 Task: Set the patched versions for the new security advisory in the repository "Javascript" to 1.2.3.
Action: Mouse moved to (897, 166)
Screenshot: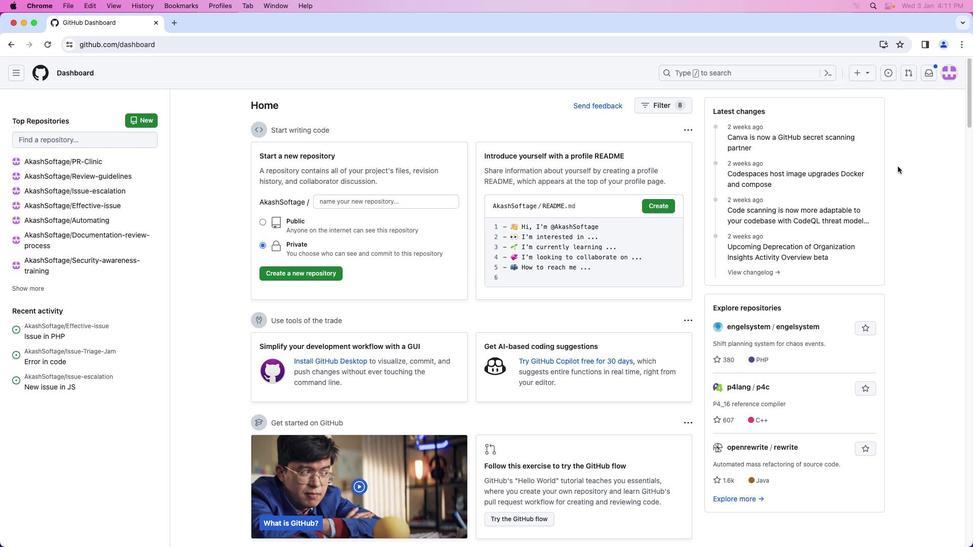 
Action: Mouse pressed left at (897, 166)
Screenshot: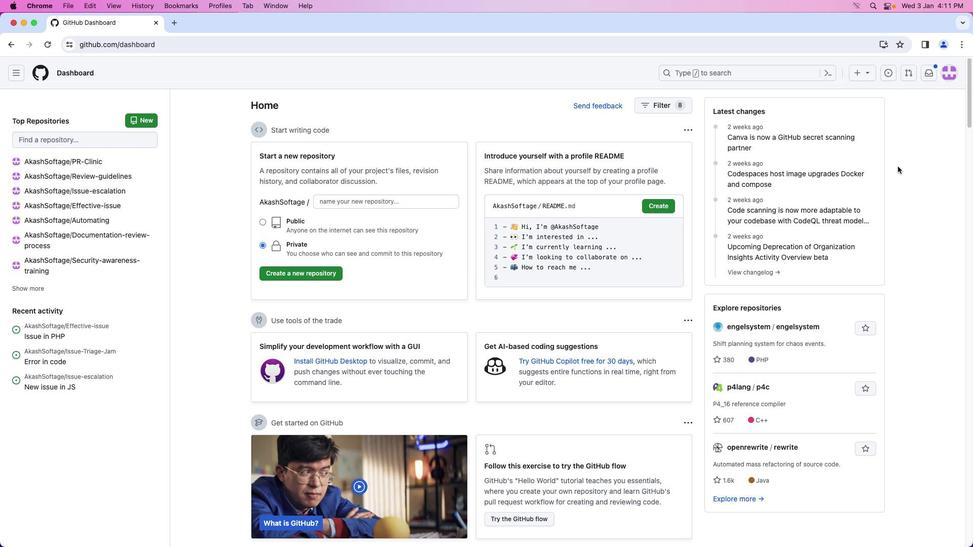 
Action: Mouse moved to (949, 71)
Screenshot: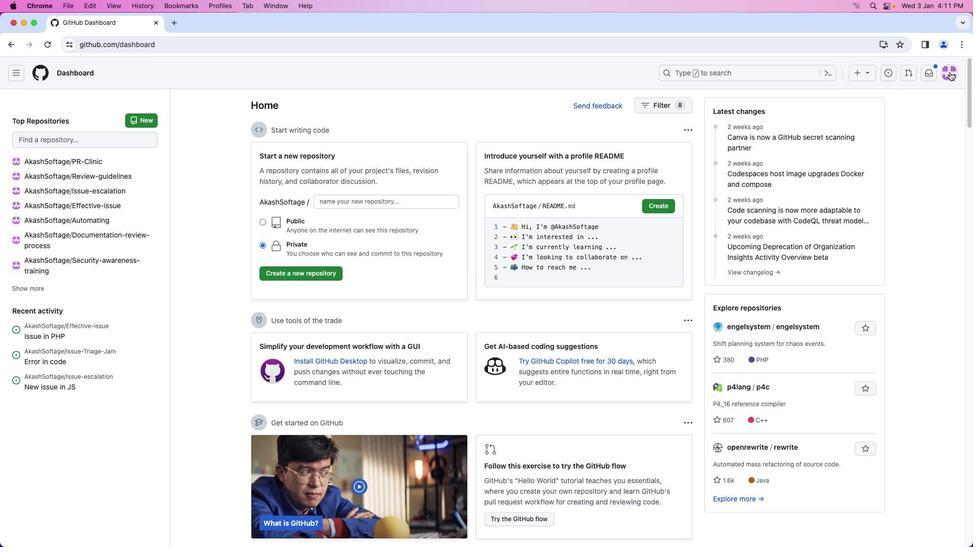 
Action: Mouse pressed left at (949, 71)
Screenshot: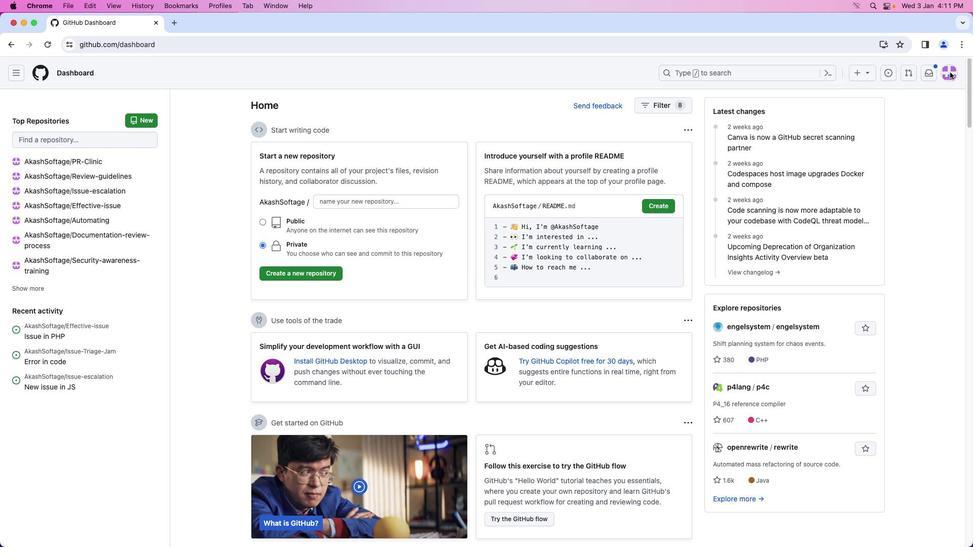 
Action: Mouse moved to (880, 157)
Screenshot: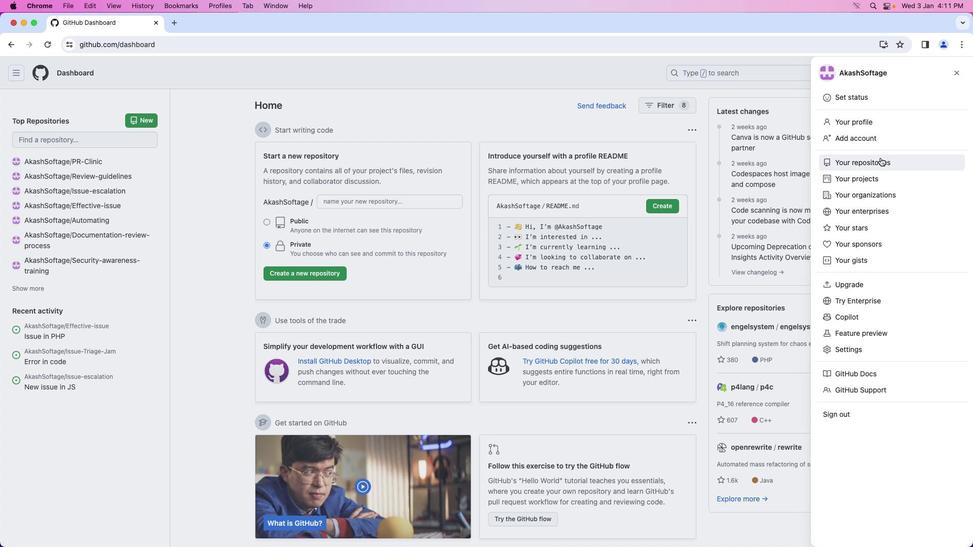 
Action: Mouse pressed left at (880, 157)
Screenshot: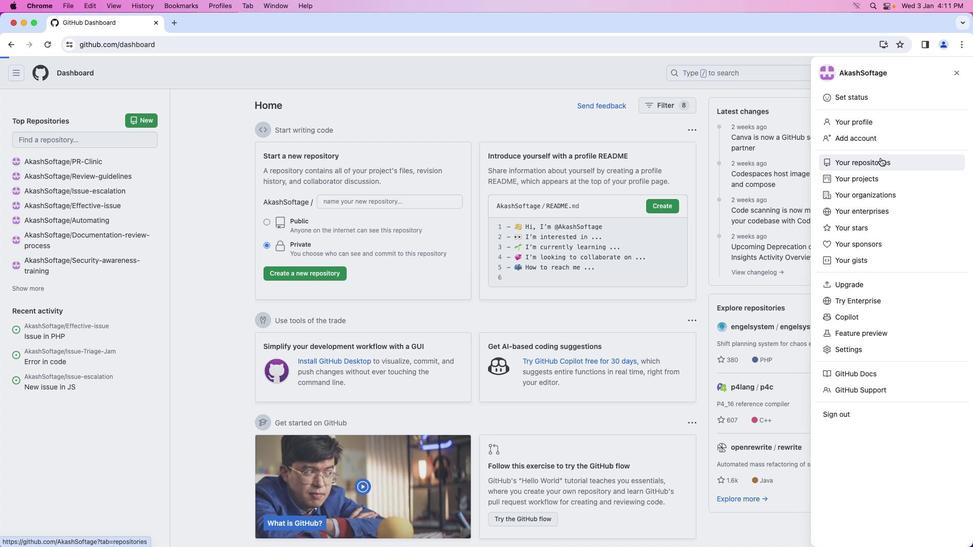 
Action: Mouse moved to (363, 166)
Screenshot: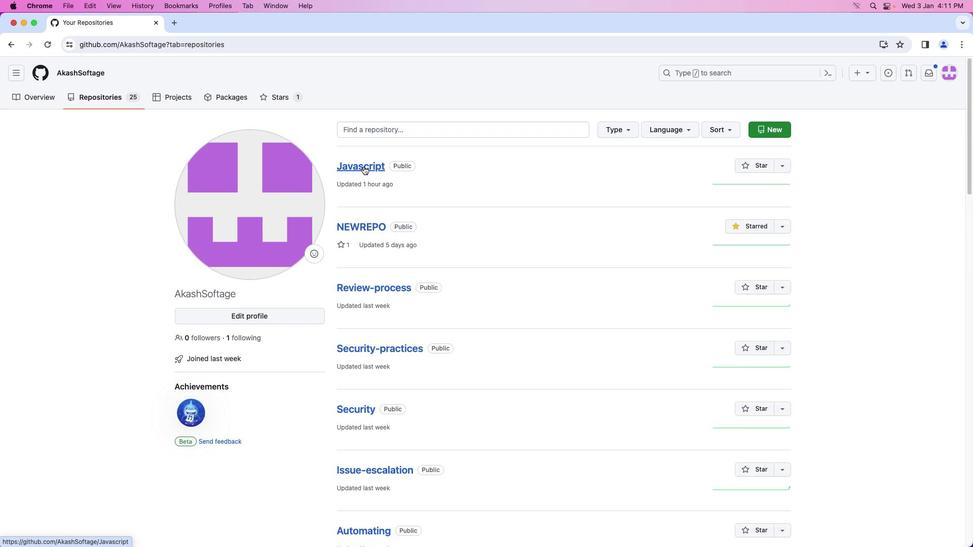 
Action: Mouse pressed left at (363, 166)
Screenshot: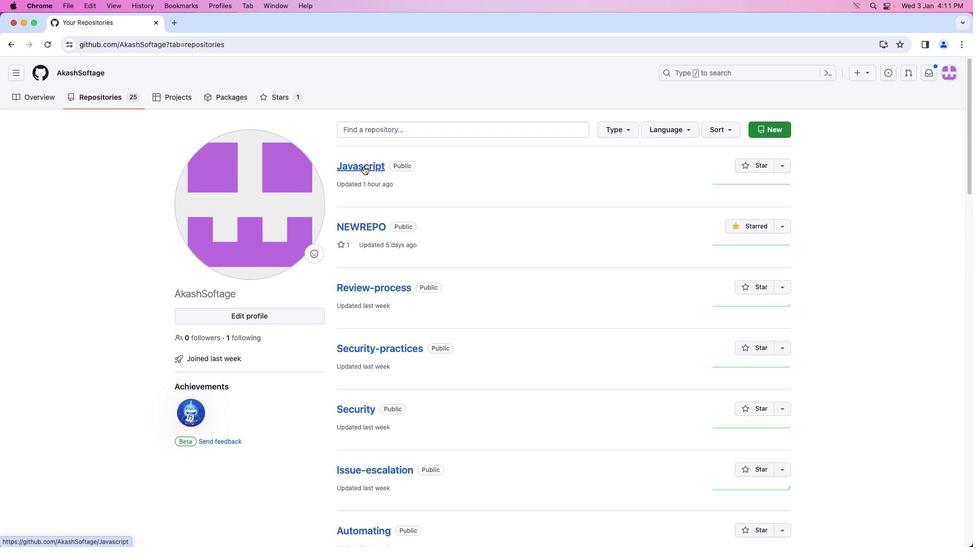 
Action: Mouse moved to (340, 102)
Screenshot: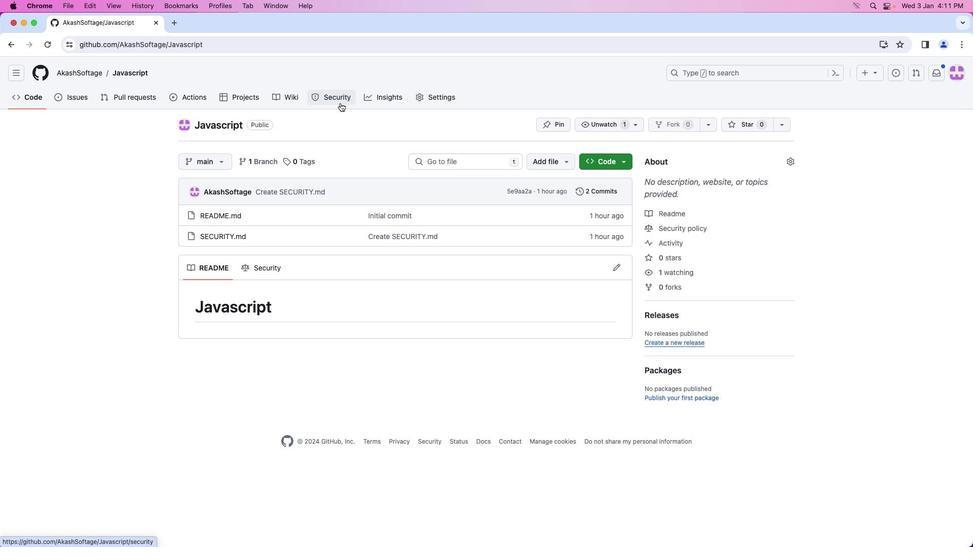 
Action: Mouse pressed left at (340, 102)
Screenshot: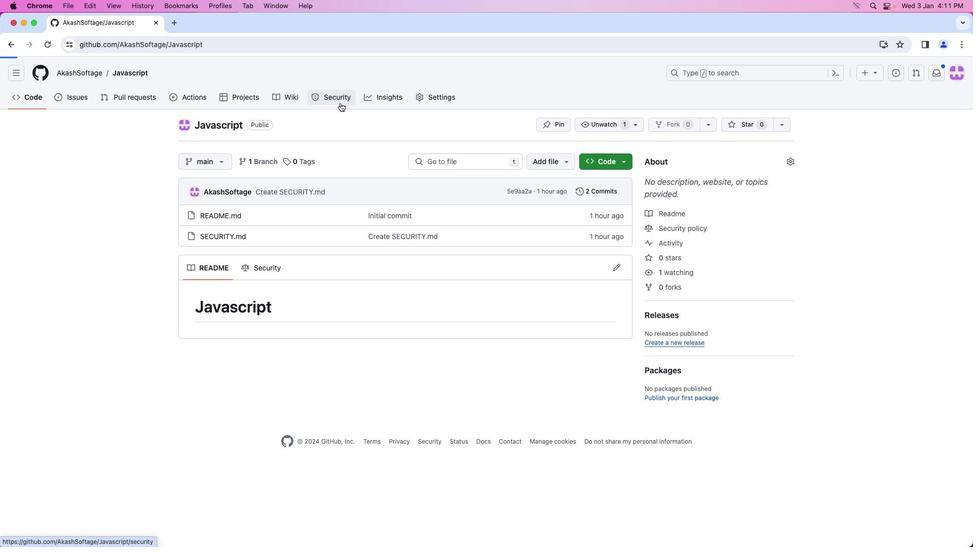 
Action: Mouse moved to (265, 195)
Screenshot: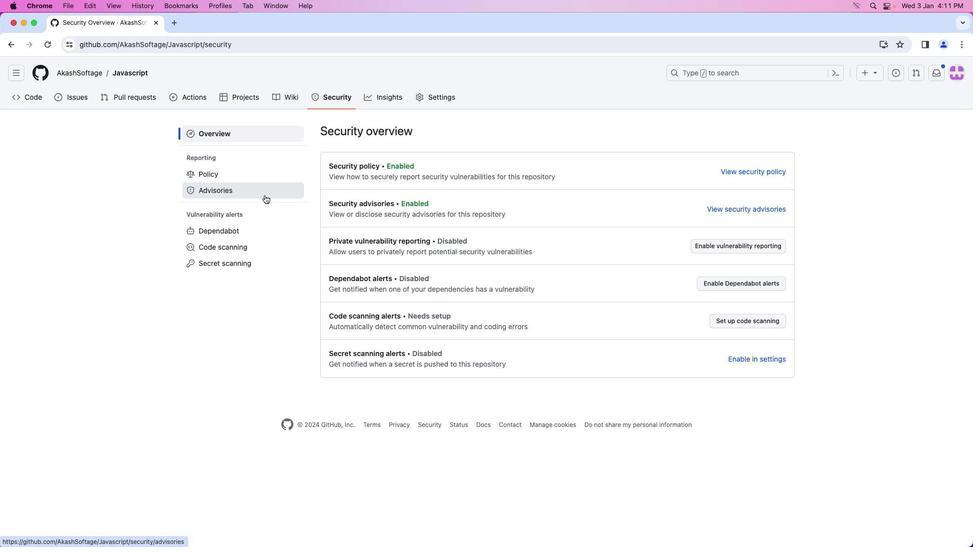 
Action: Mouse pressed left at (265, 195)
Screenshot: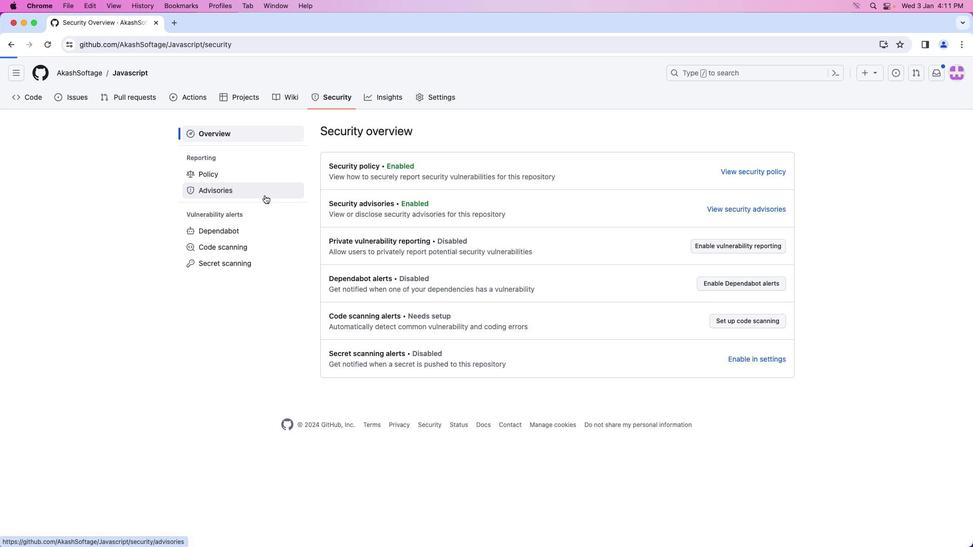 
Action: Mouse moved to (717, 134)
Screenshot: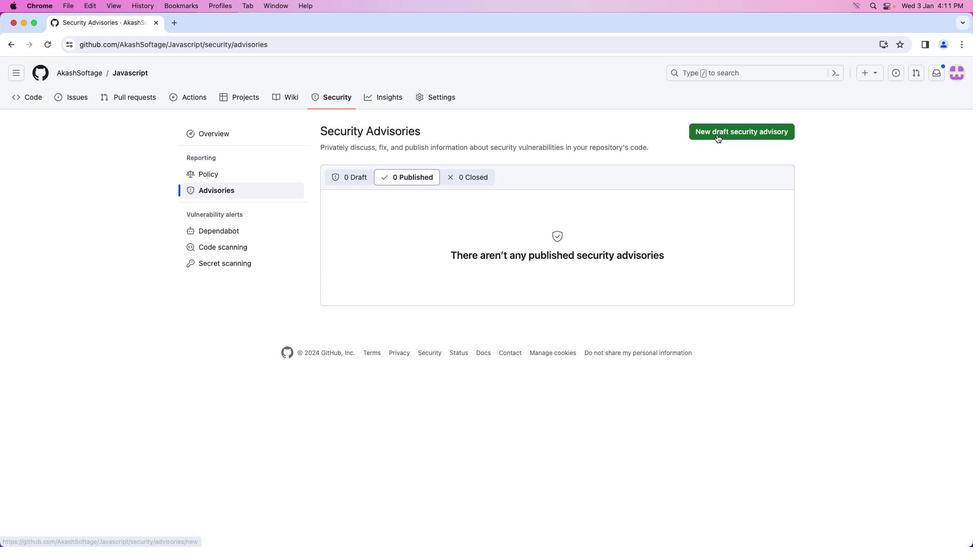 
Action: Mouse pressed left at (717, 134)
Screenshot: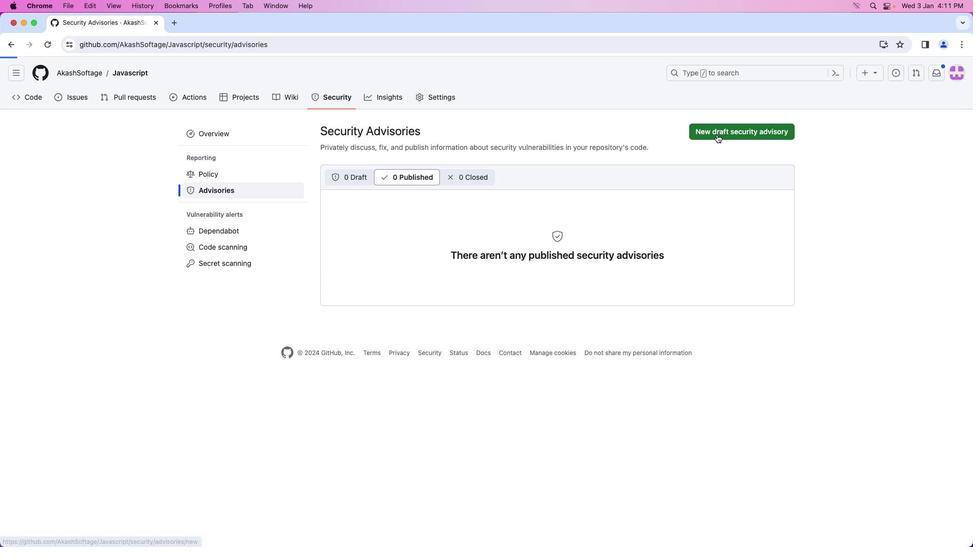 
Action: Mouse moved to (459, 331)
Screenshot: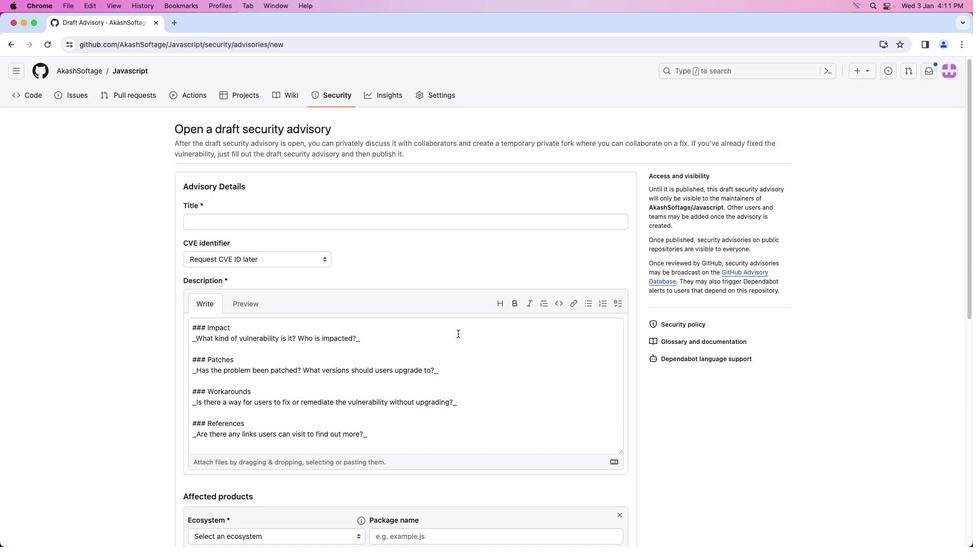 
Action: Mouse scrolled (459, 331) with delta (0, 0)
Screenshot: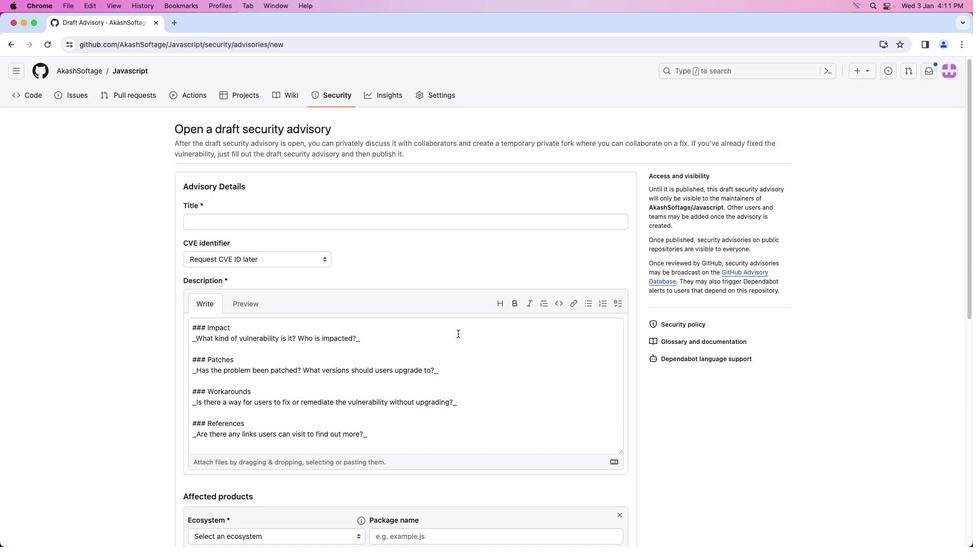 
Action: Mouse moved to (458, 332)
Screenshot: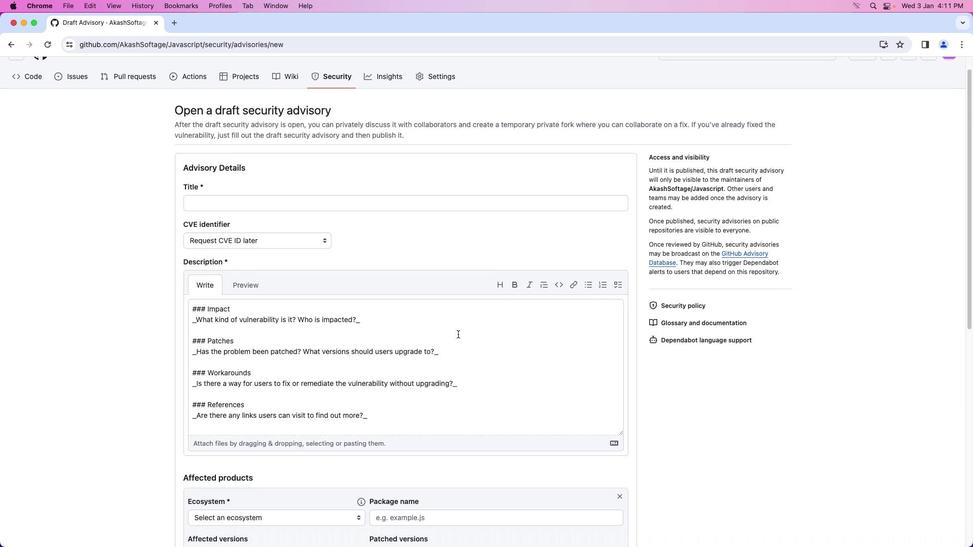 
Action: Mouse scrolled (458, 332) with delta (0, 0)
Screenshot: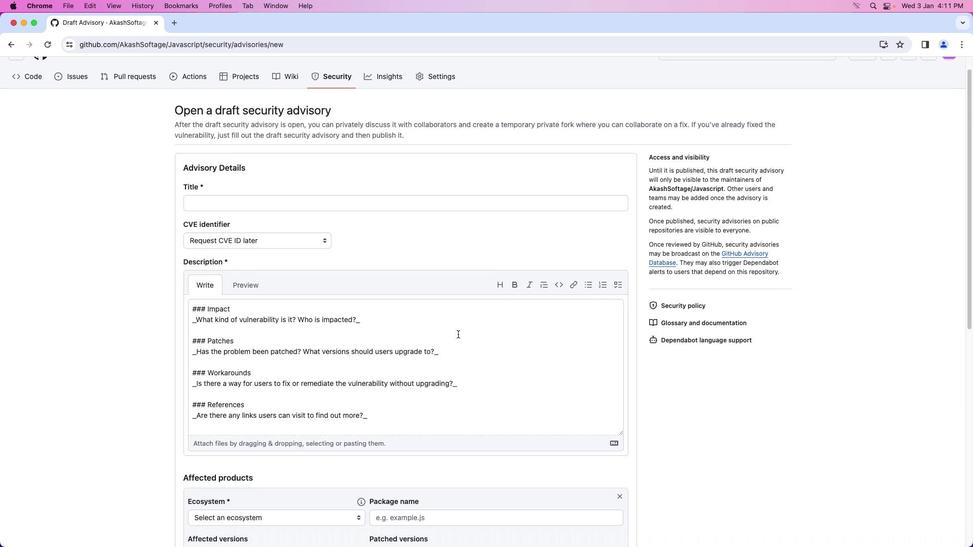 
Action: Mouse moved to (458, 334)
Screenshot: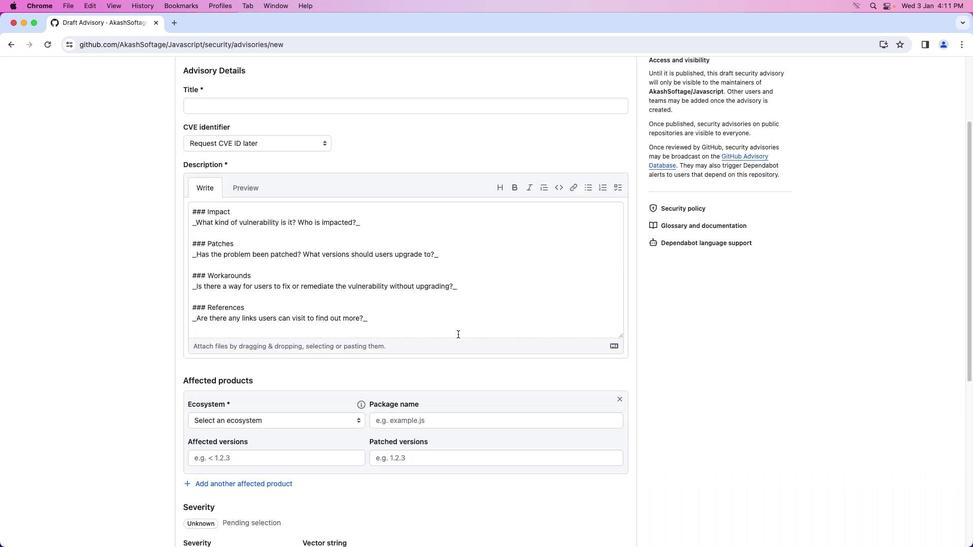 
Action: Mouse scrolled (458, 334) with delta (0, 0)
Screenshot: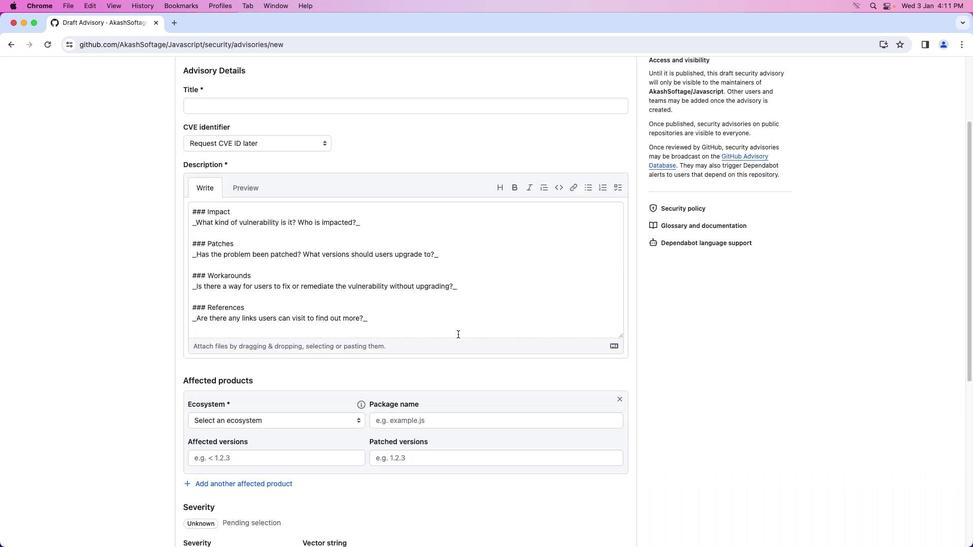 
Action: Mouse scrolled (458, 334) with delta (0, -1)
Screenshot: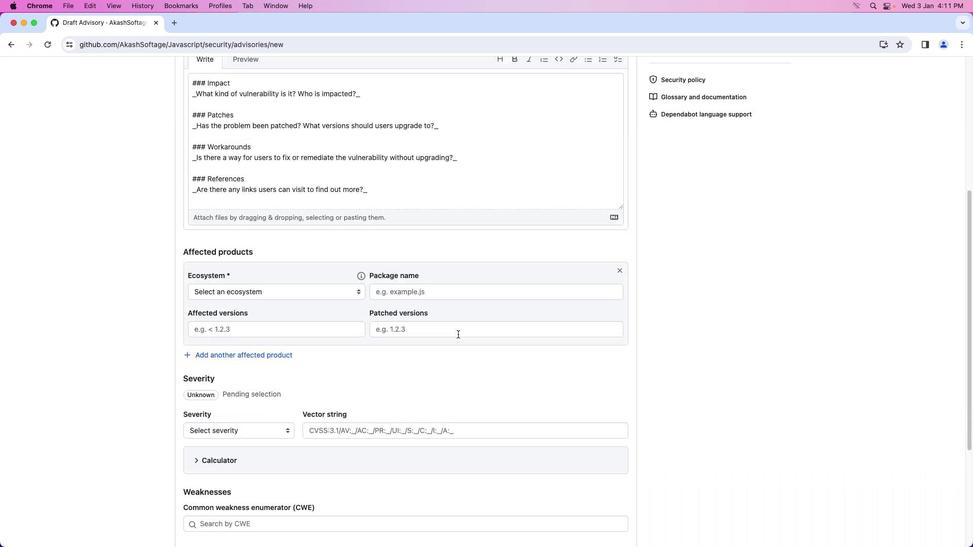 
Action: Mouse moved to (458, 334)
Screenshot: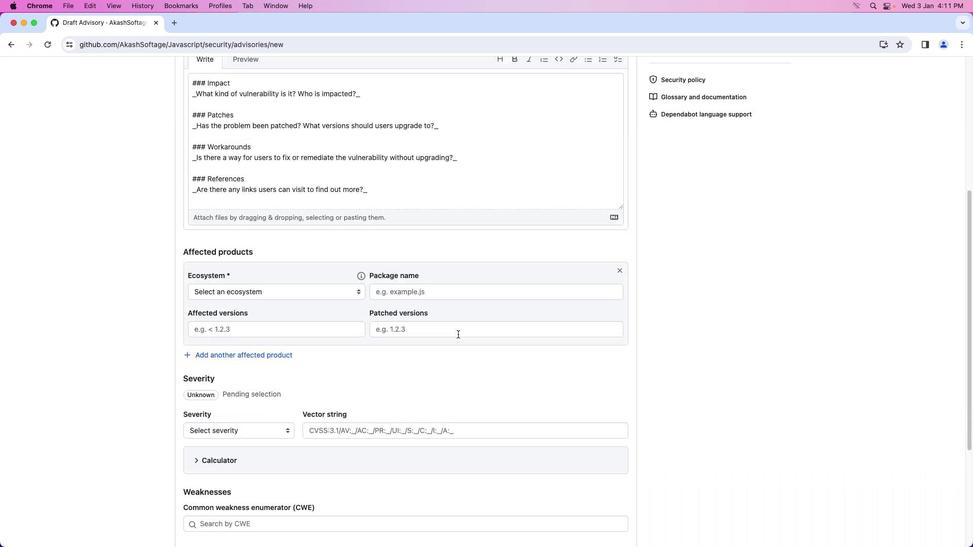 
Action: Mouse scrolled (458, 334) with delta (0, -2)
Screenshot: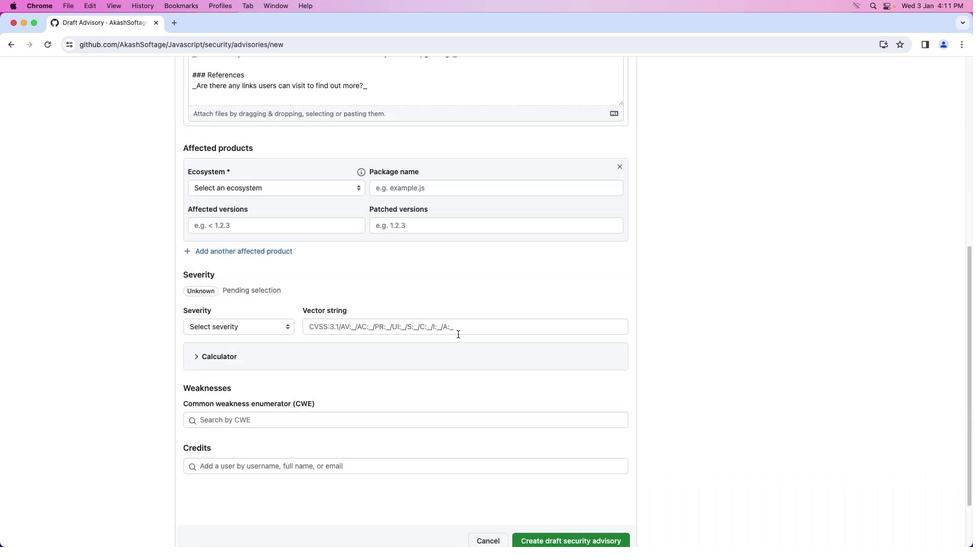 
Action: Mouse scrolled (458, 334) with delta (0, -2)
Screenshot: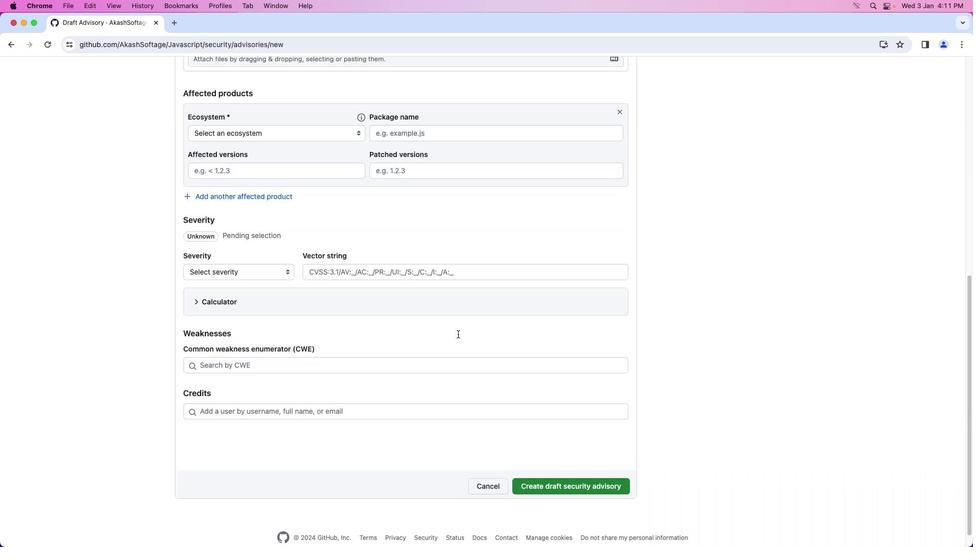 
Action: Mouse scrolled (458, 334) with delta (0, -2)
Screenshot: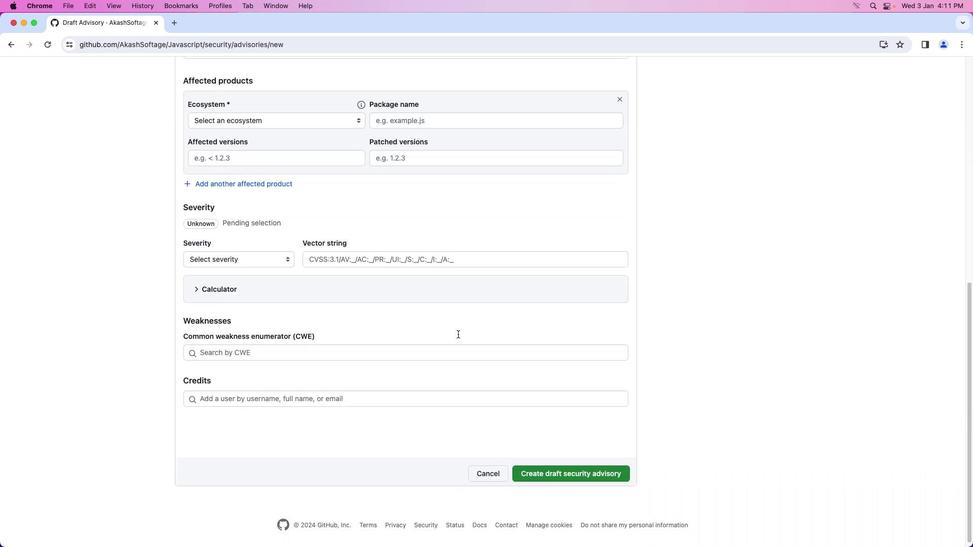
Action: Mouse moved to (421, 159)
Screenshot: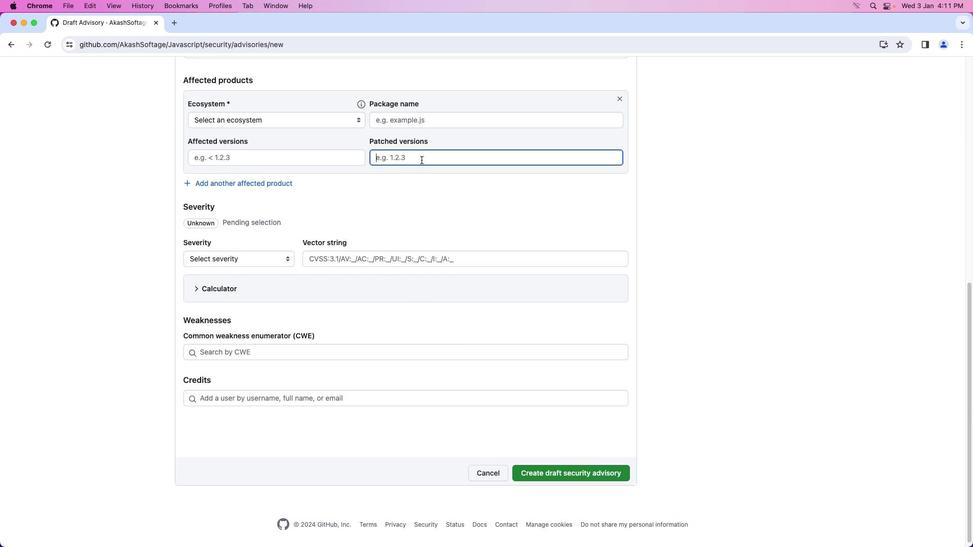 
Action: Mouse pressed left at (421, 159)
Screenshot: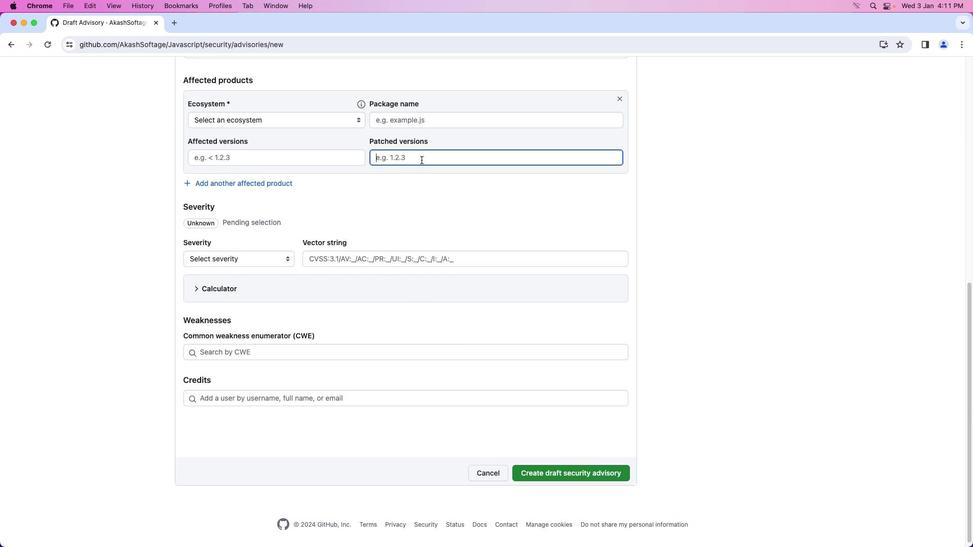 
Action: Key pressed '1''.''2''.''3'
Screenshot: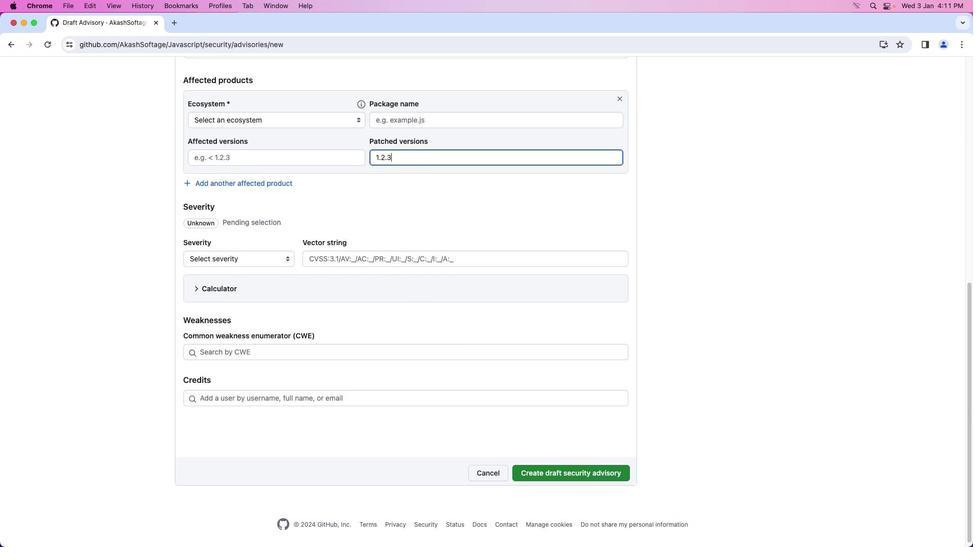 
